 Task: The label font size is set to 14.
Action: Mouse pressed left at (178, 340)
Screenshot: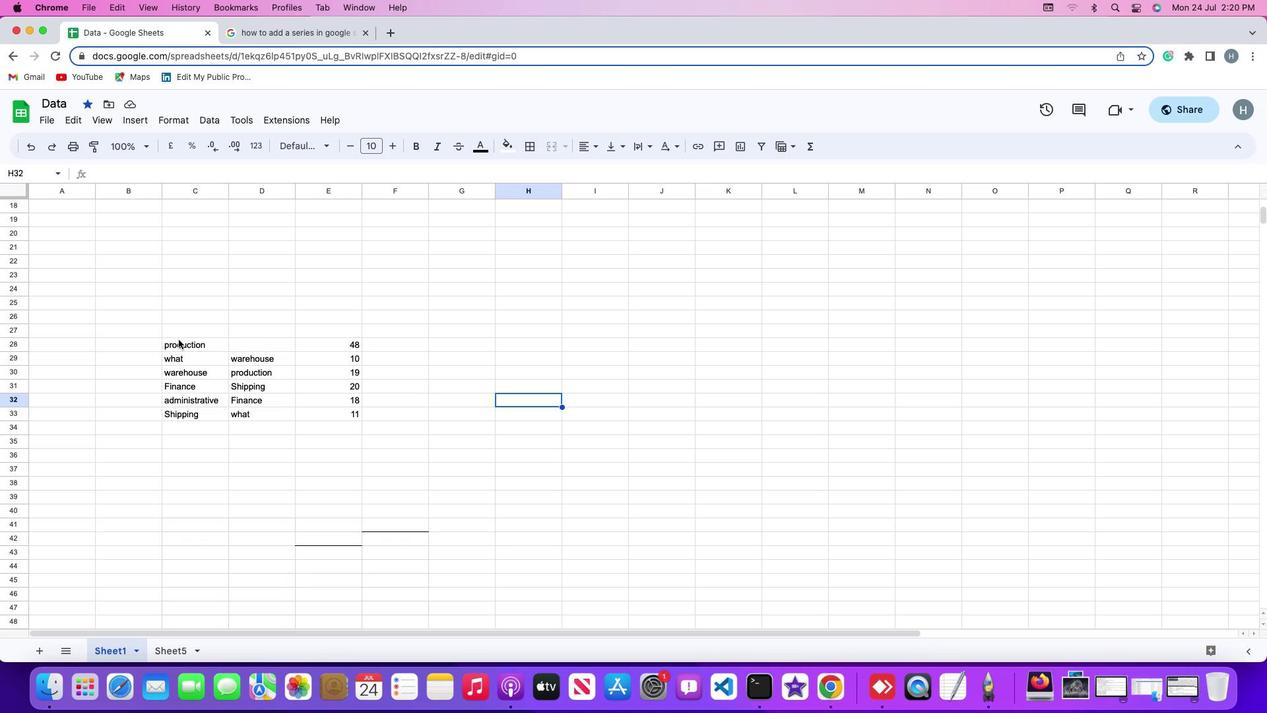 
Action: Mouse pressed left at (178, 340)
Screenshot: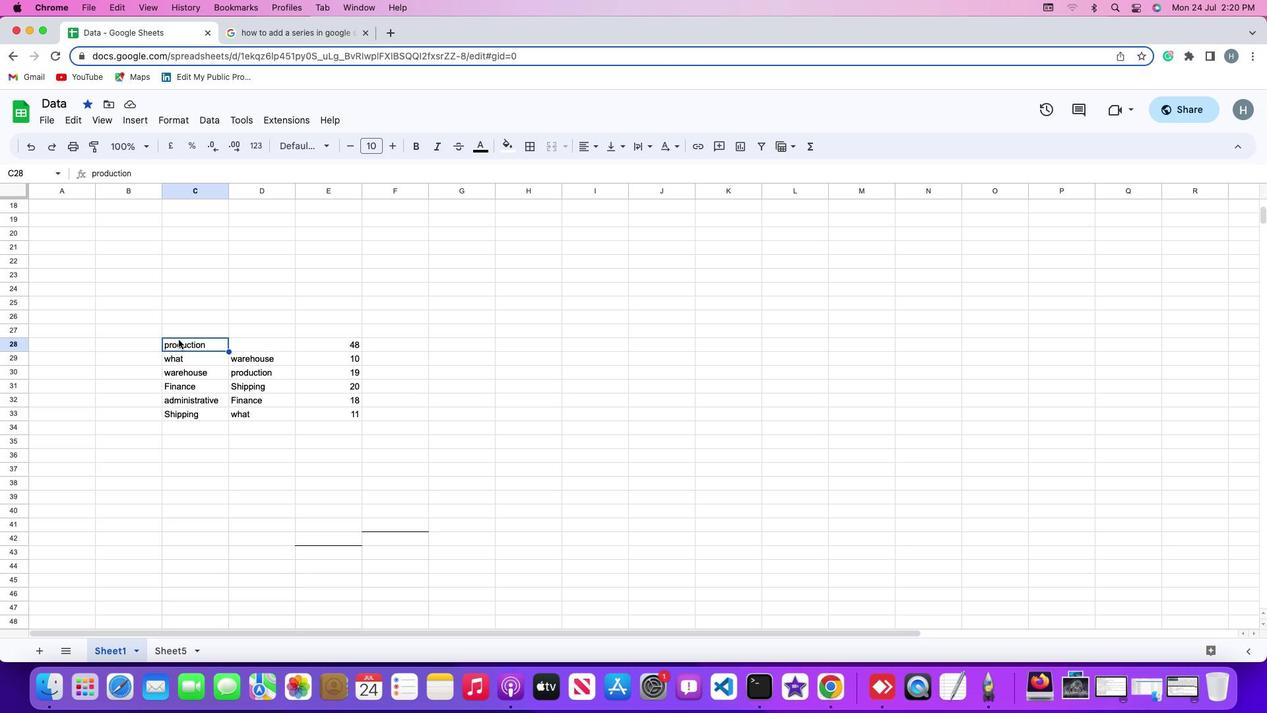 
Action: Mouse moved to (144, 121)
Screenshot: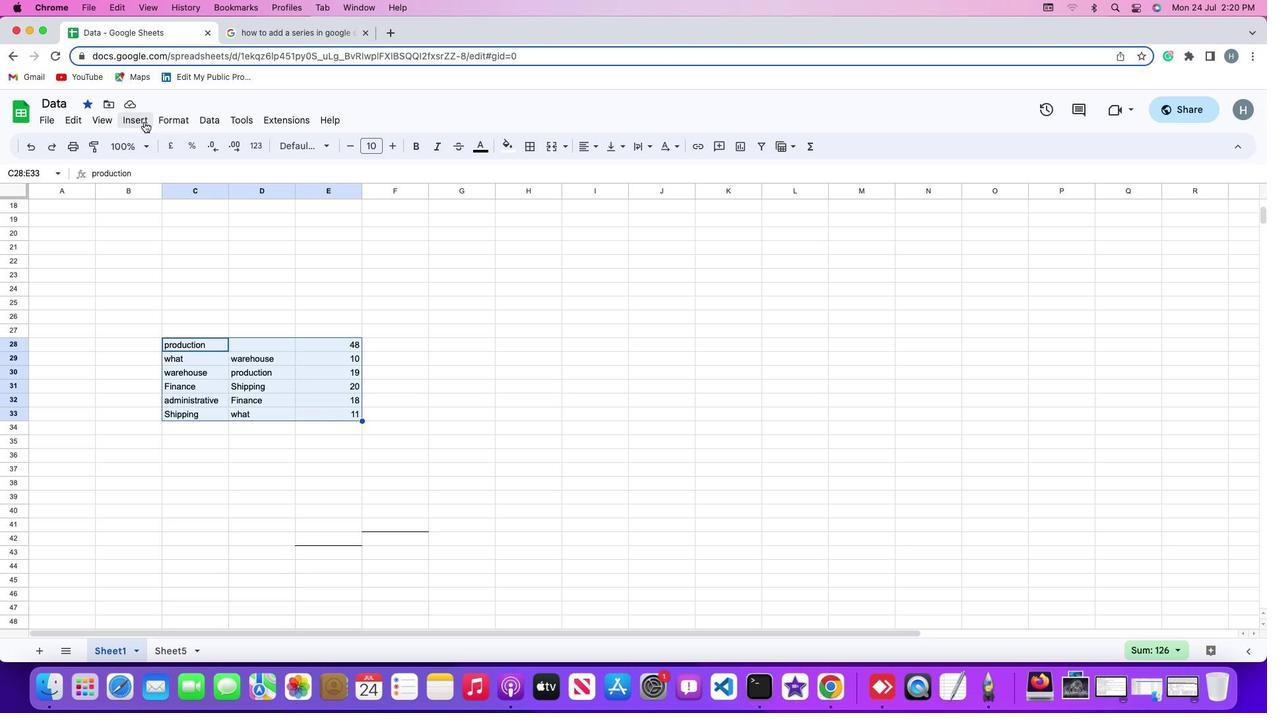 
Action: Mouse pressed left at (144, 121)
Screenshot: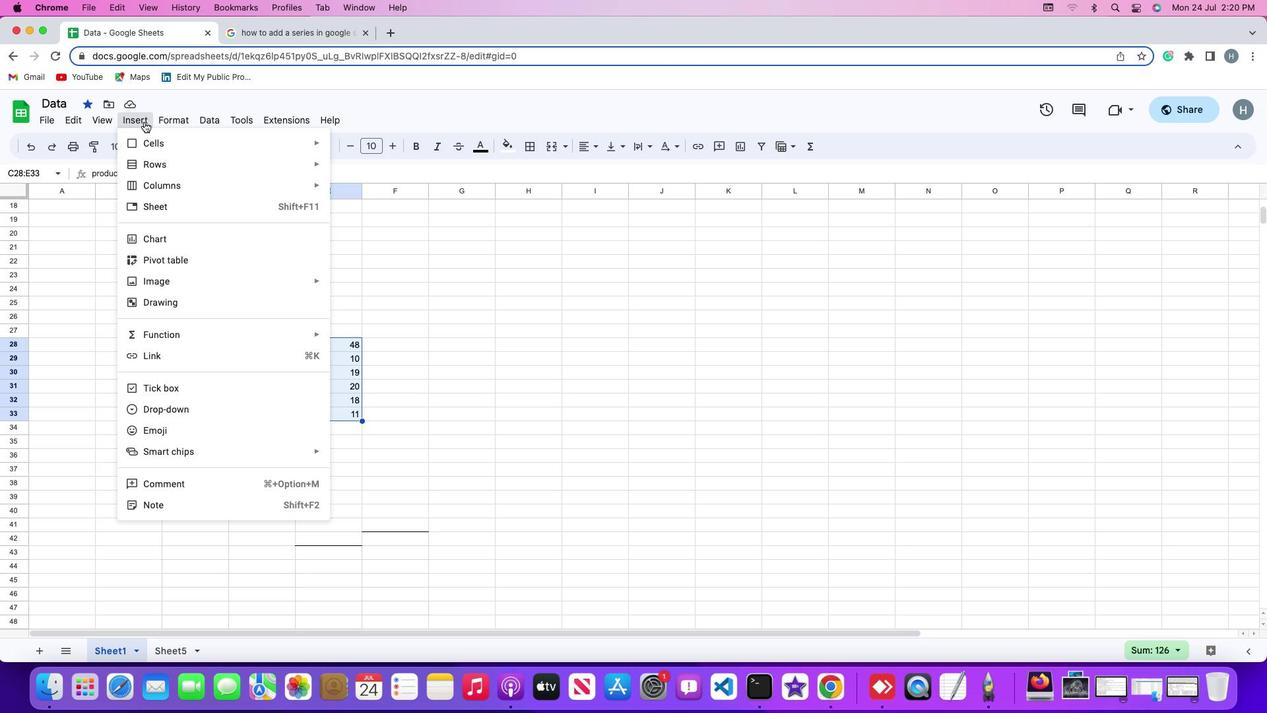 
Action: Mouse moved to (165, 245)
Screenshot: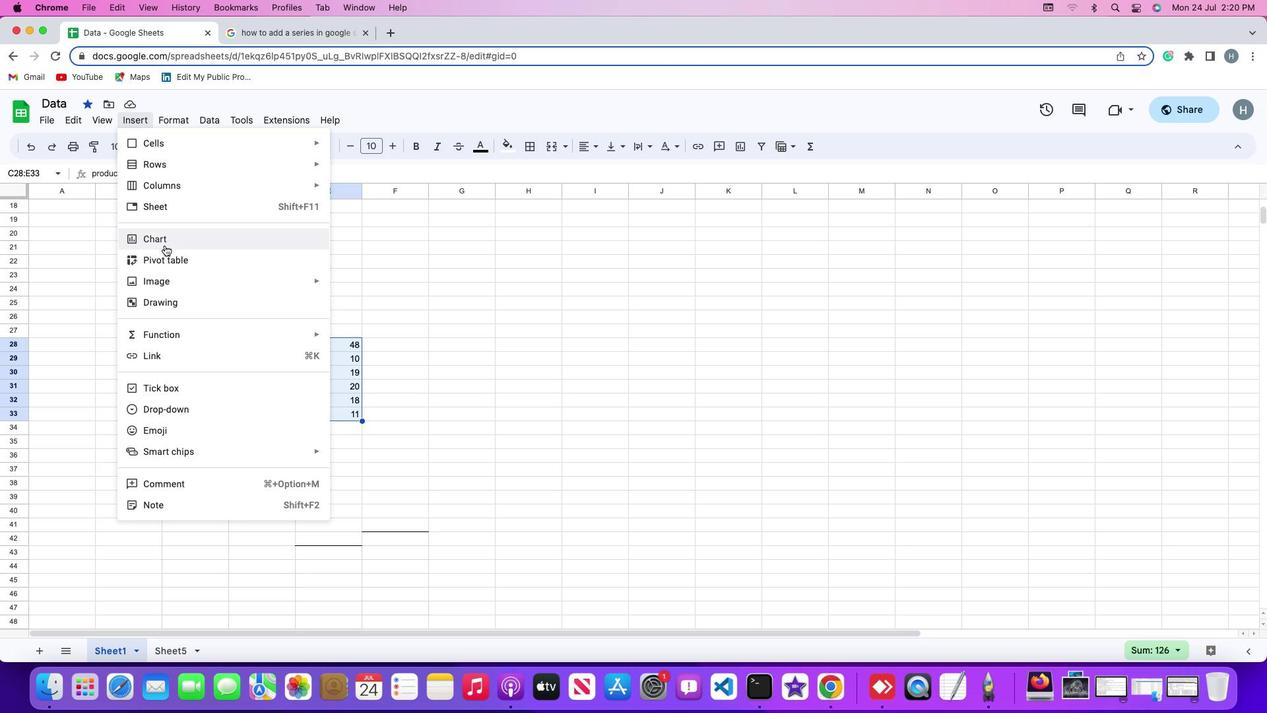 
Action: Mouse pressed left at (165, 245)
Screenshot: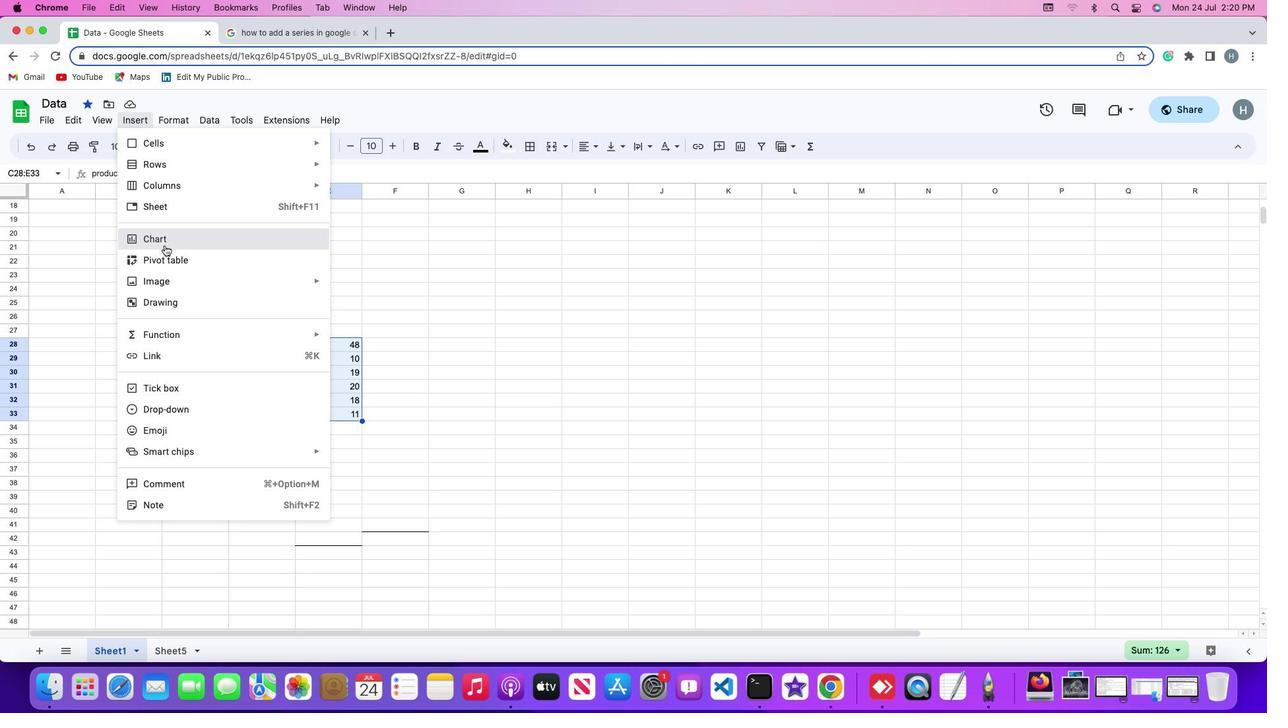 
Action: Mouse moved to (1189, 182)
Screenshot: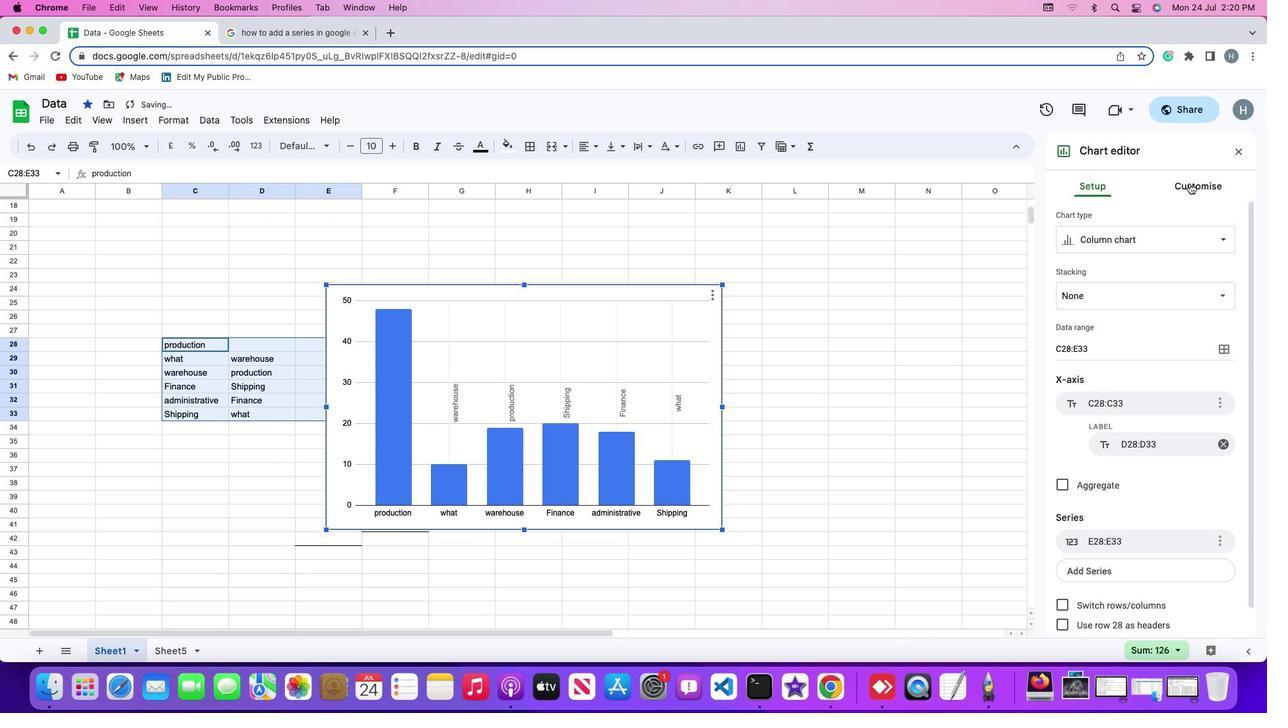 
Action: Mouse pressed left at (1189, 182)
Screenshot: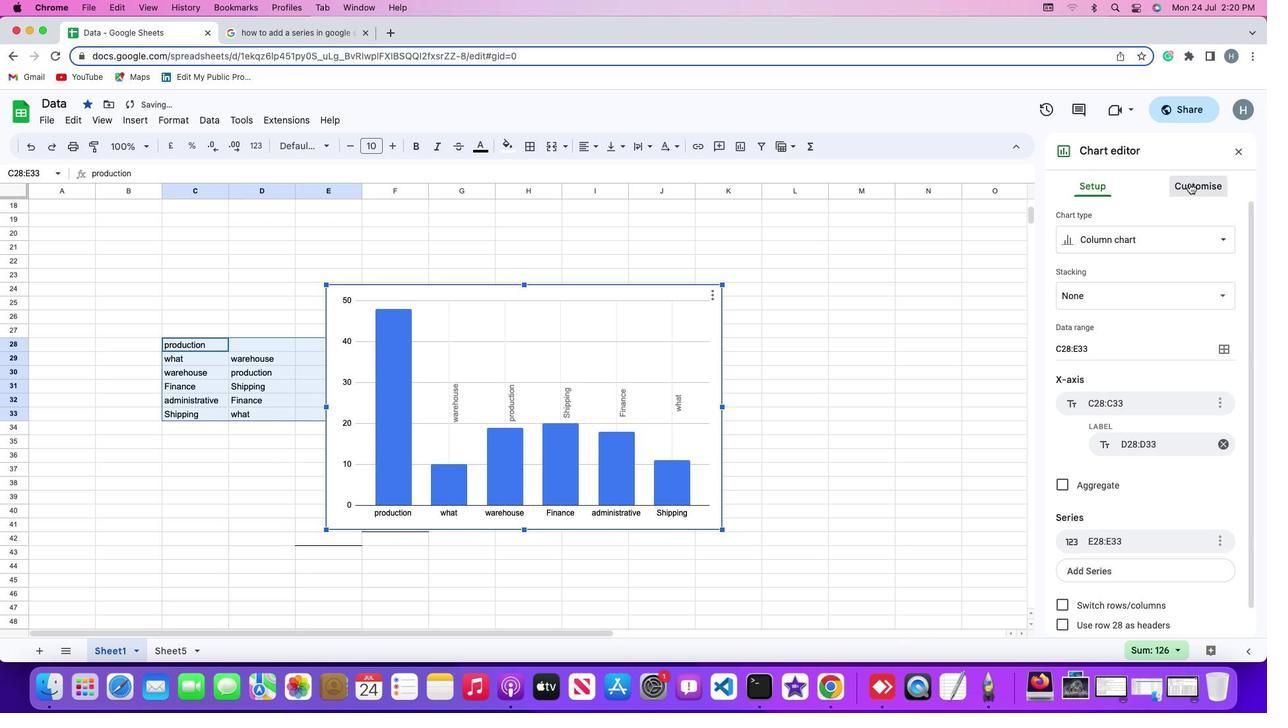 
Action: Mouse moved to (1106, 383)
Screenshot: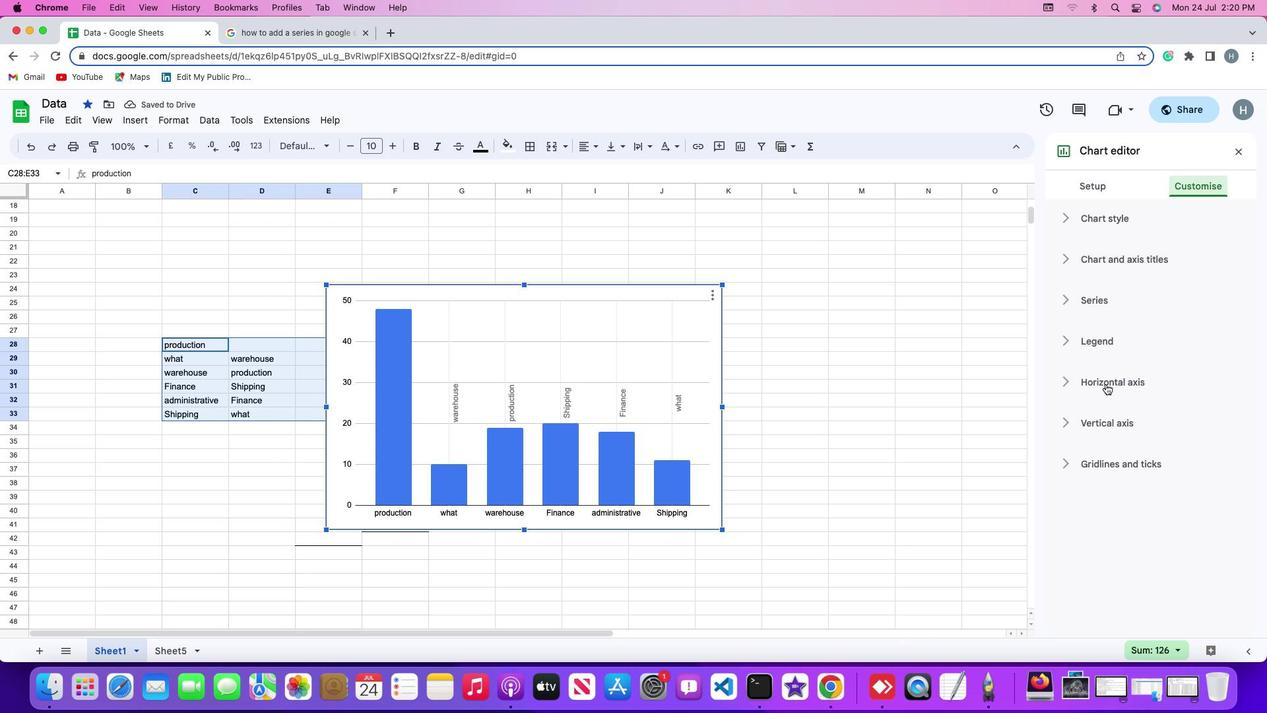 
Action: Mouse pressed left at (1106, 383)
Screenshot: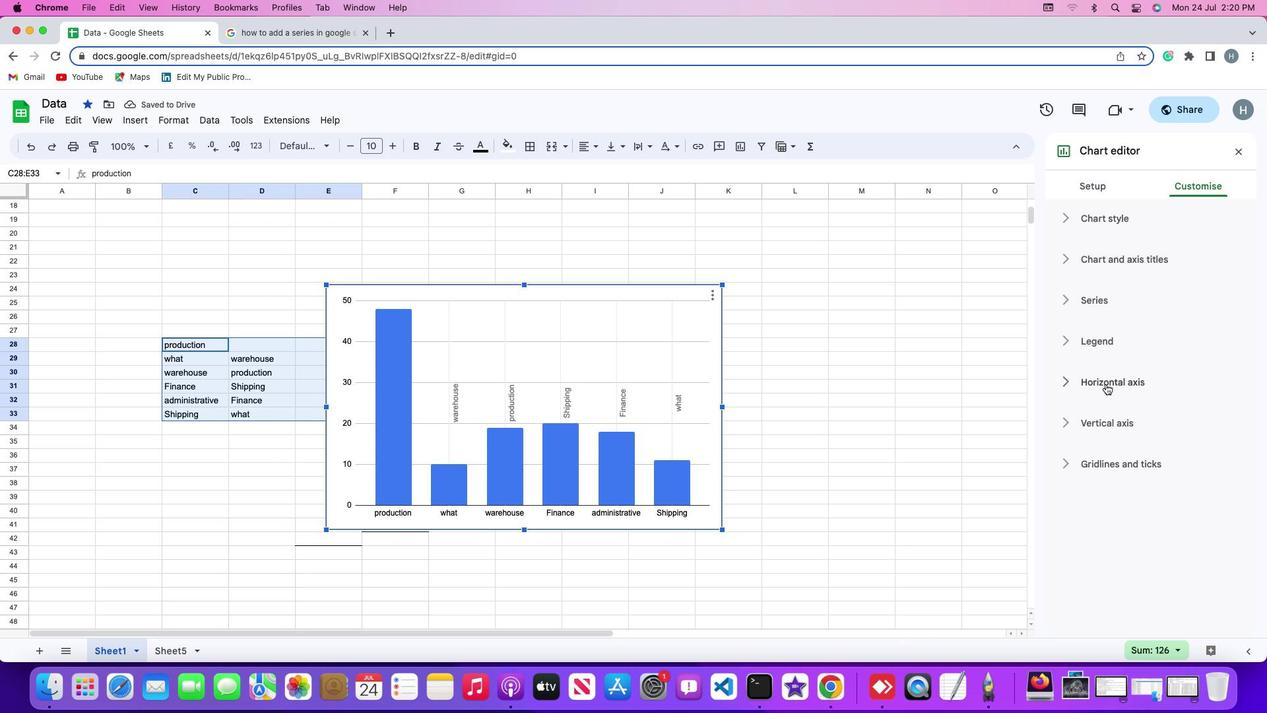 
Action: Mouse moved to (1221, 435)
Screenshot: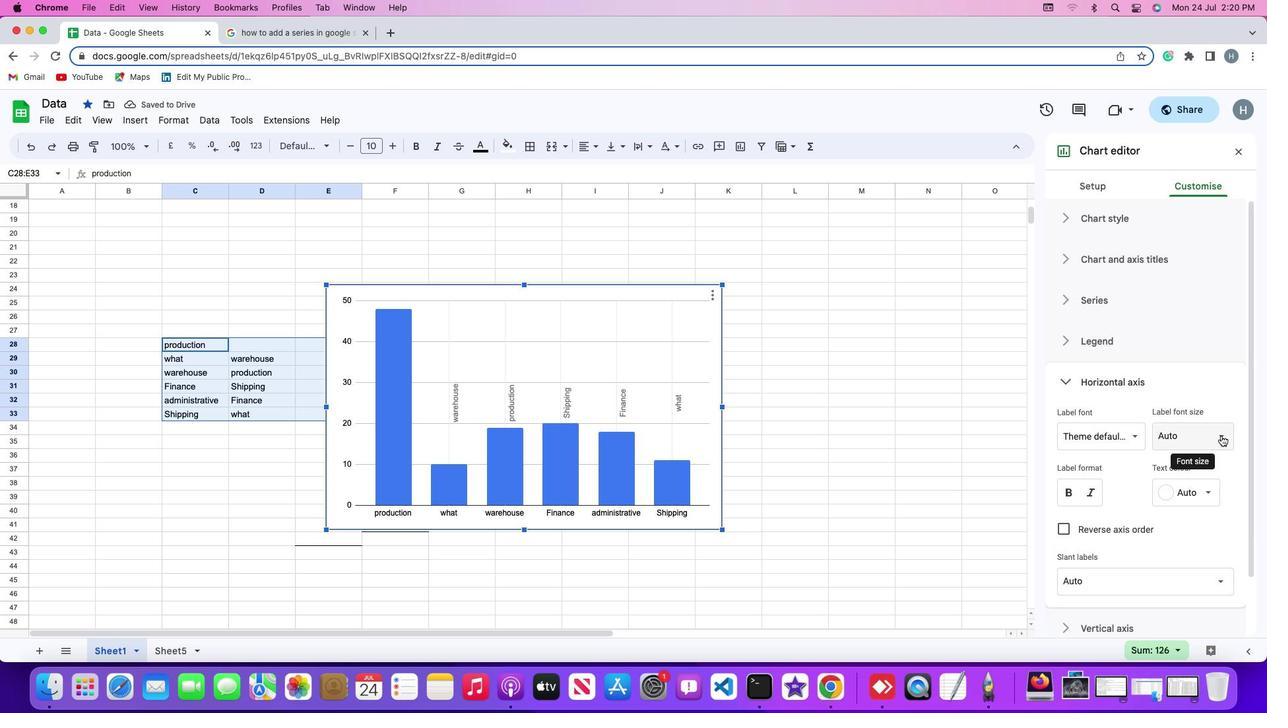 
Action: Mouse pressed left at (1221, 435)
Screenshot: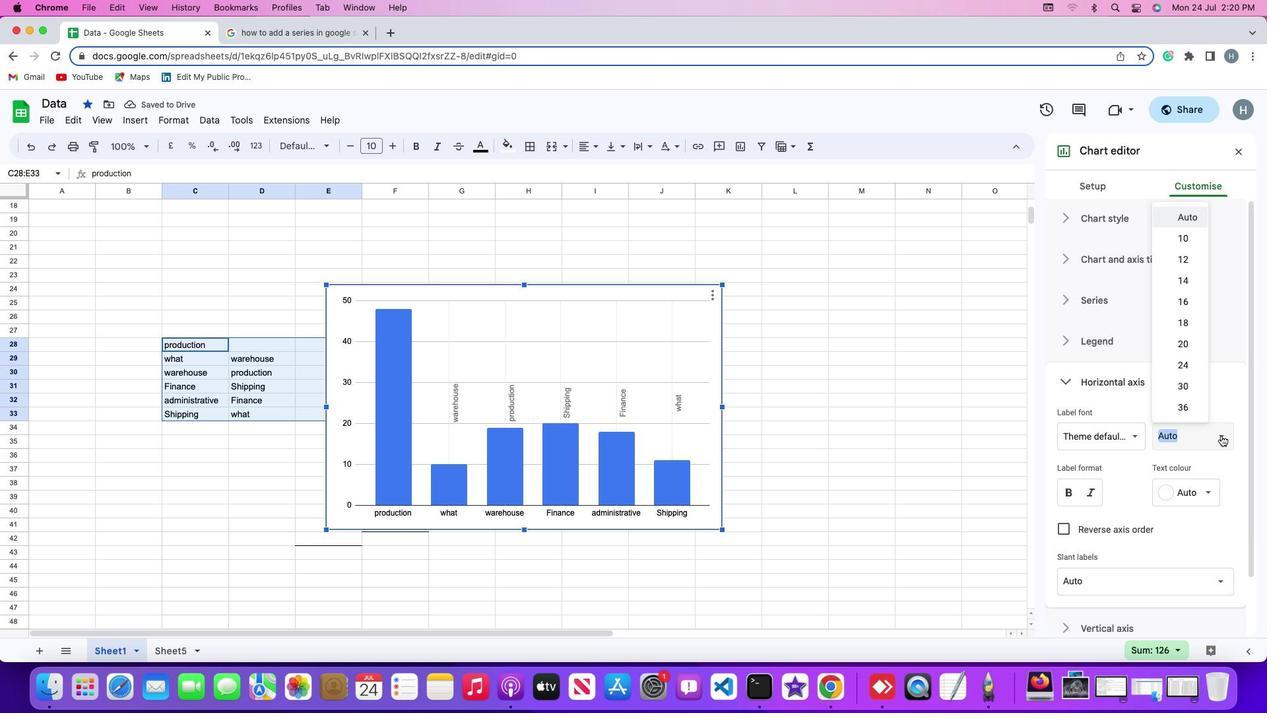 
Action: Mouse moved to (1180, 281)
Screenshot: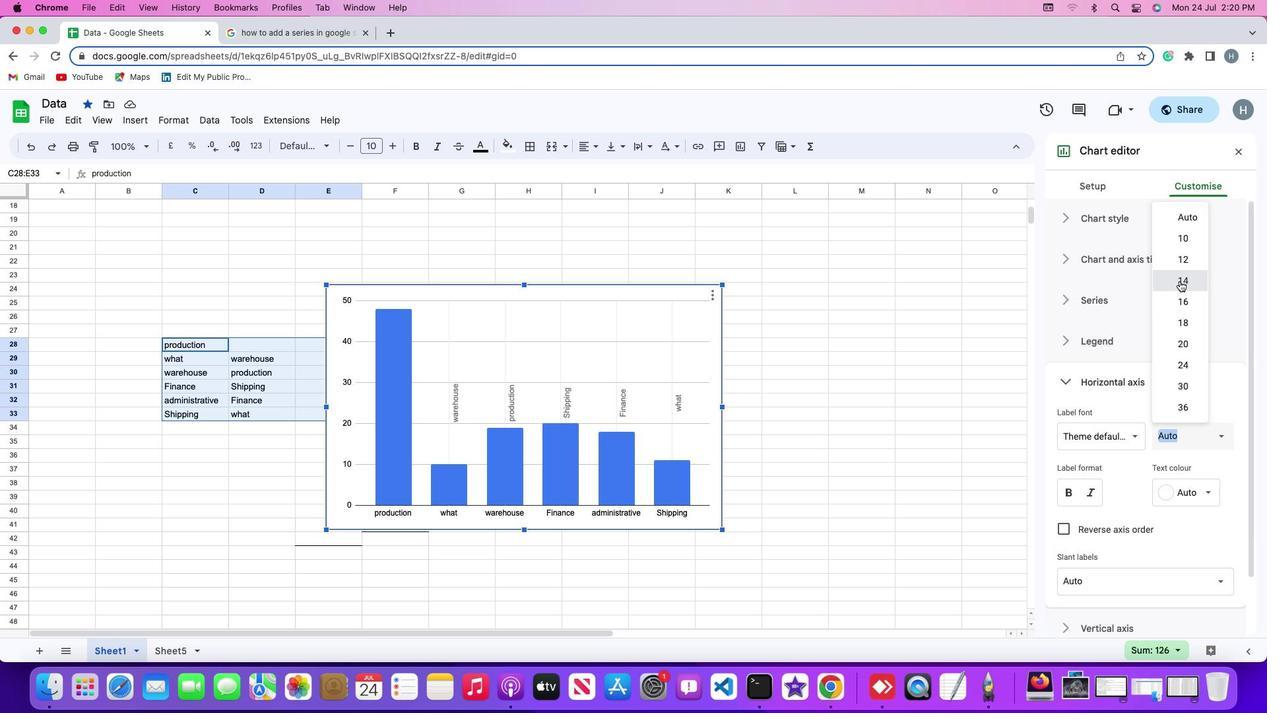 
Action: Mouse pressed left at (1180, 281)
Screenshot: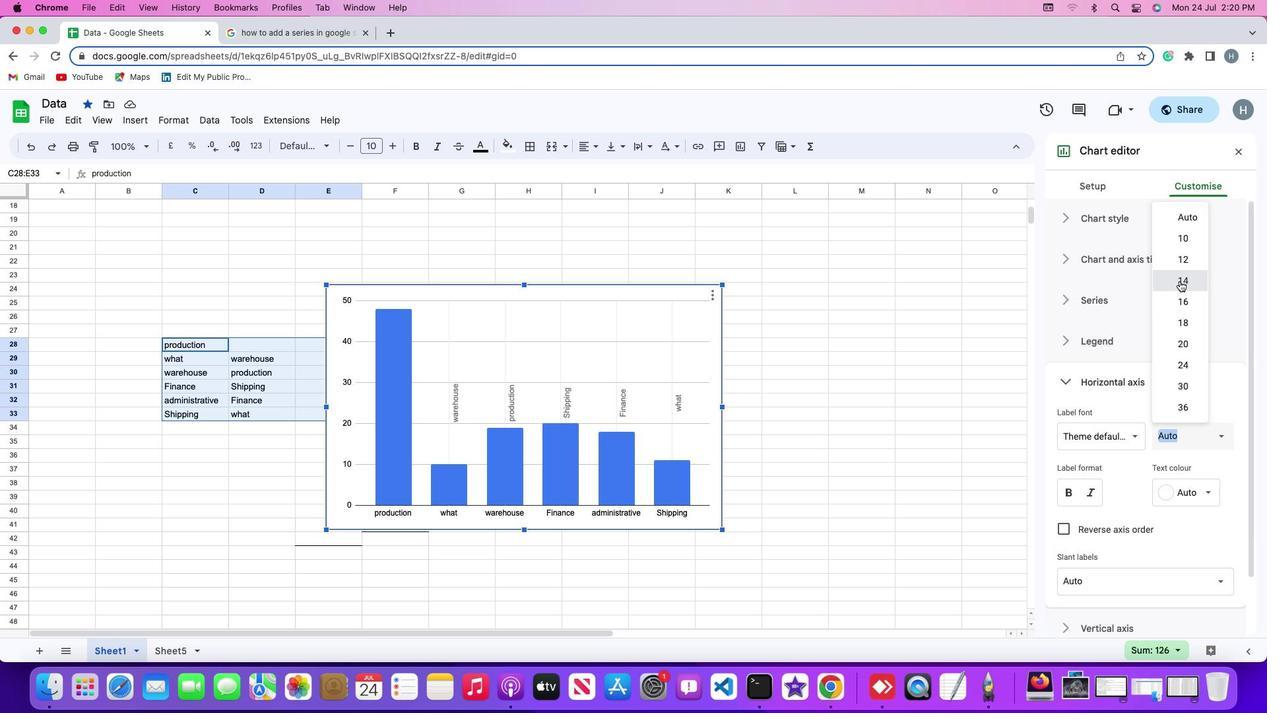 
Action: Mouse moved to (905, 369)
Screenshot: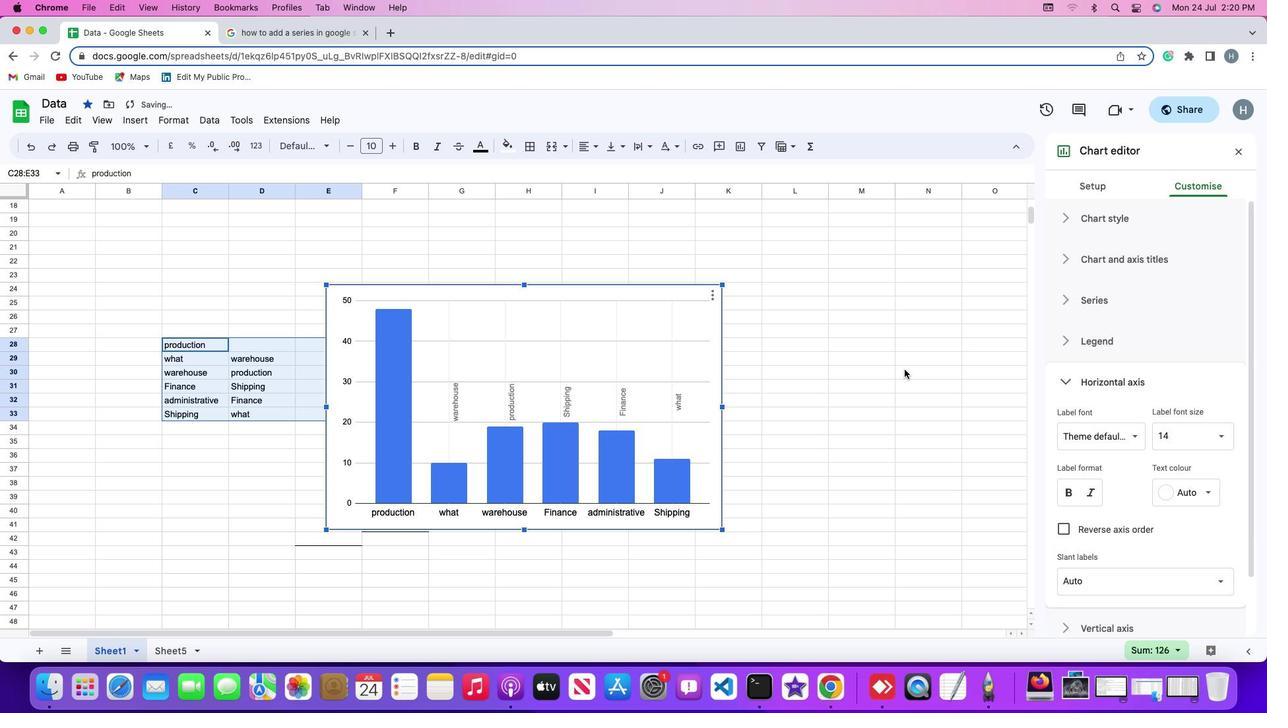 
